 Task: Add a comment ""We need to work on this as soon as possible"" in the comment box.
Action: Mouse moved to (829, 59)
Screenshot: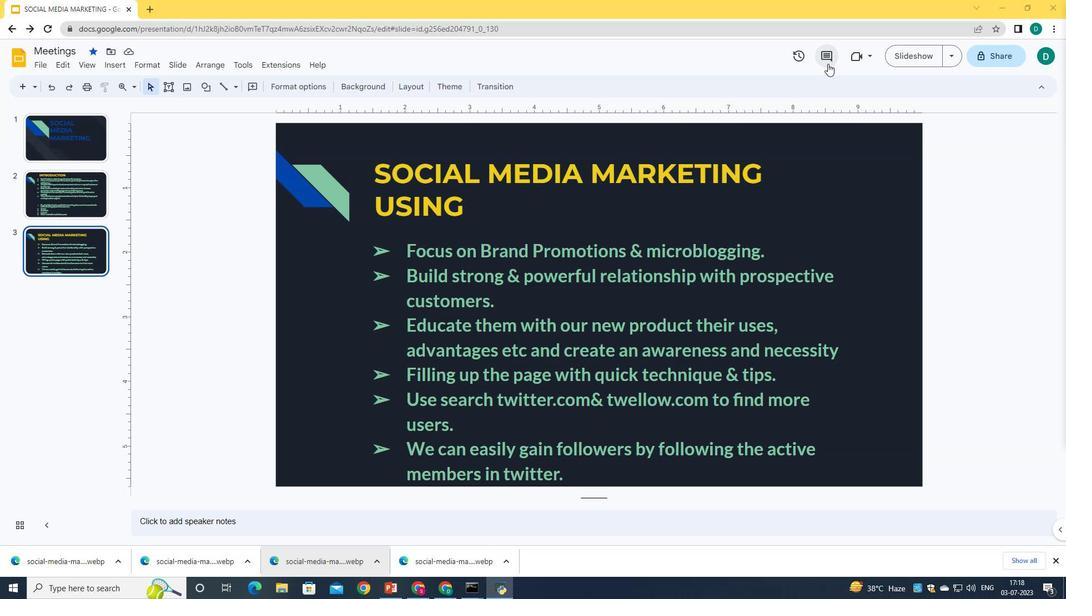 
Action: Mouse pressed left at (829, 59)
Screenshot: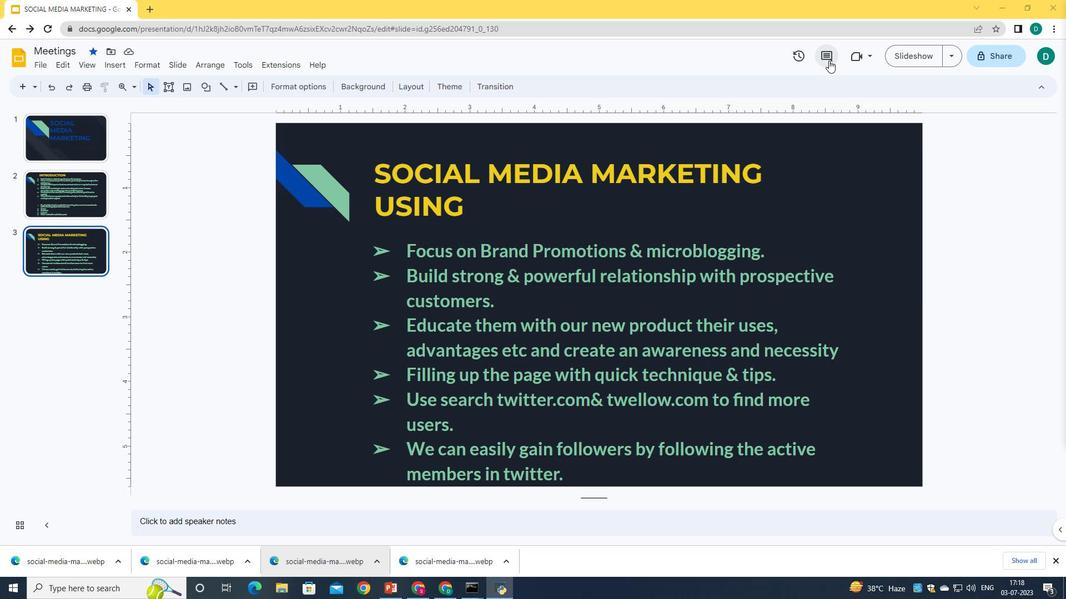 
Action: Mouse moved to (1003, 92)
Screenshot: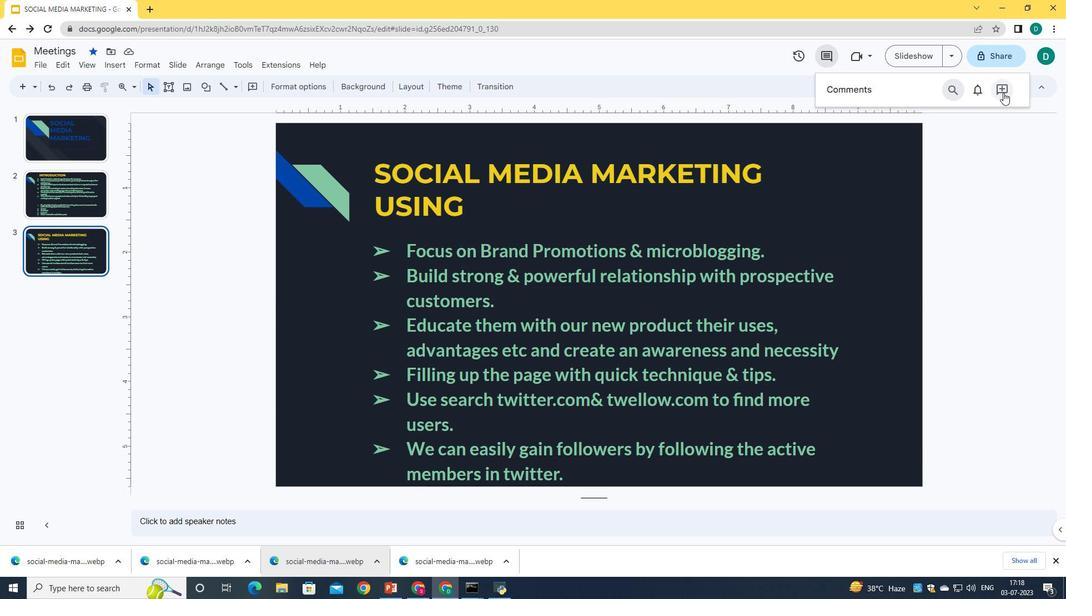 
Action: Mouse pressed left at (1003, 92)
Screenshot: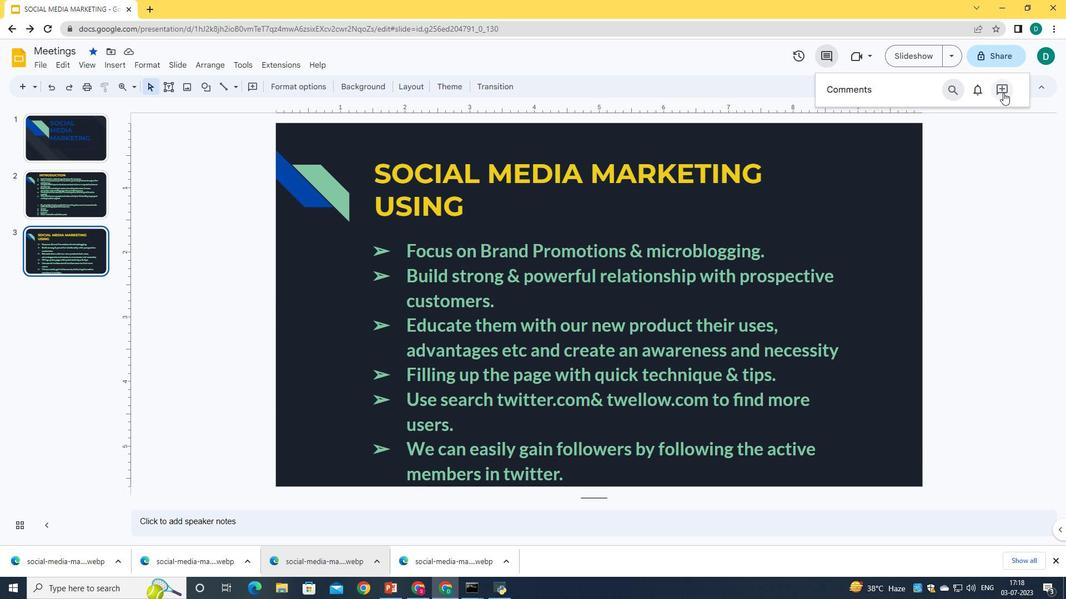 
Action: Mouse moved to (917, 166)
Screenshot: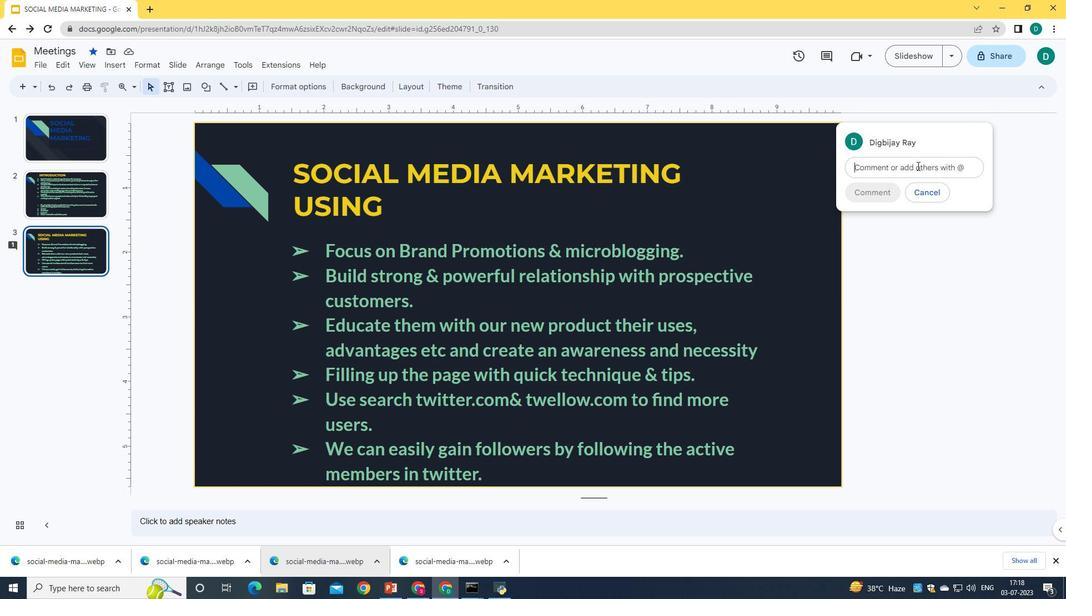 
Action: Mouse pressed left at (917, 166)
Screenshot: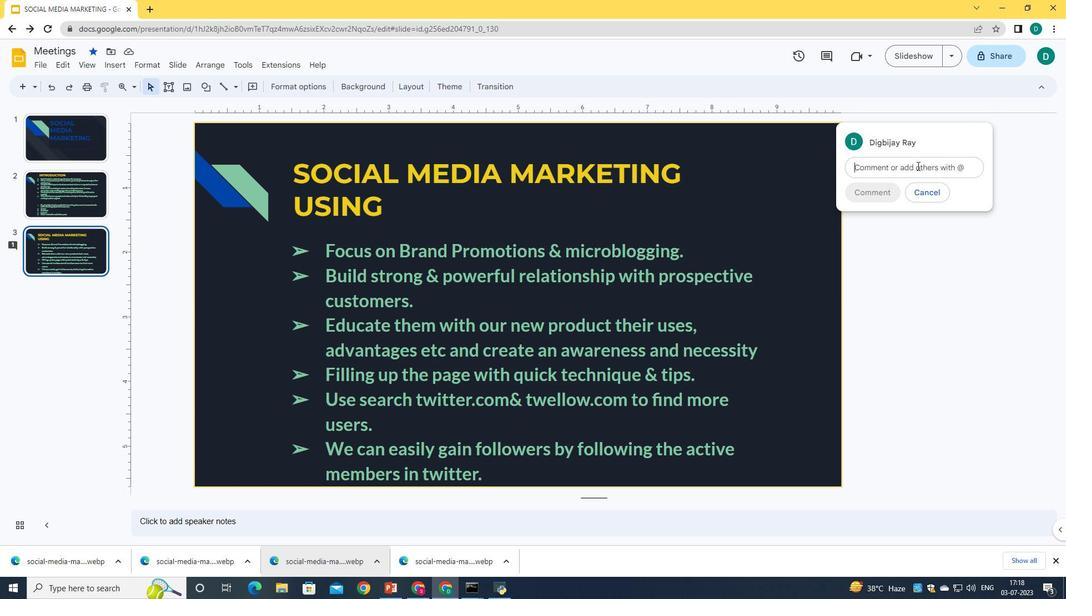 
Action: Mouse moved to (917, 164)
Screenshot: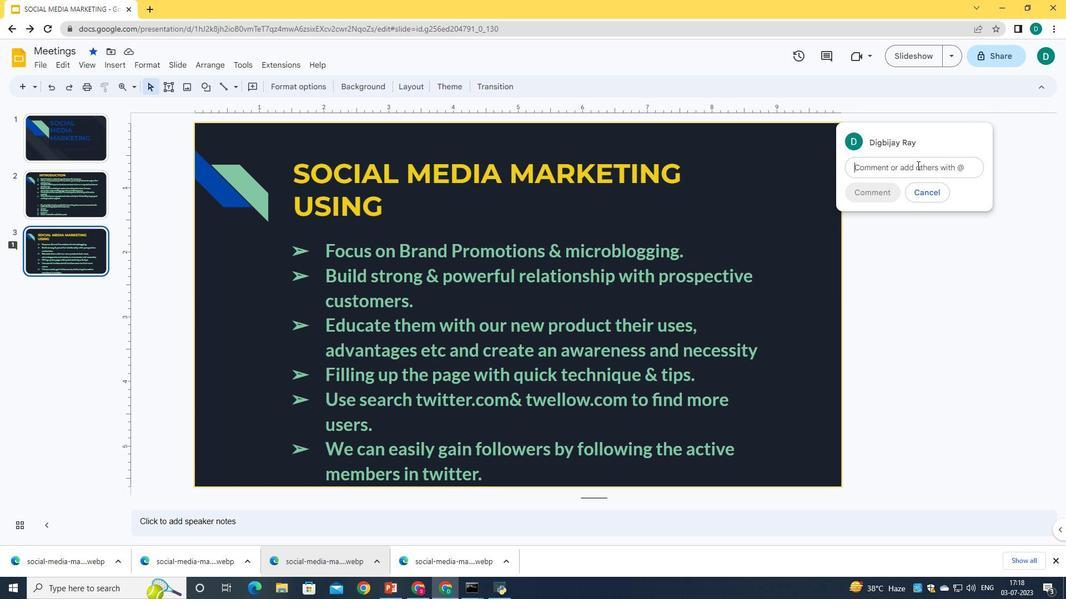 
Action: Key pressed <Key.shift>We<Key.space>need<Key.space>to<Key.space>work<Key.space>on<Key.space>this<Key.space>as<Key.space>soon<Key.space>as<Key.space>possible
Screenshot: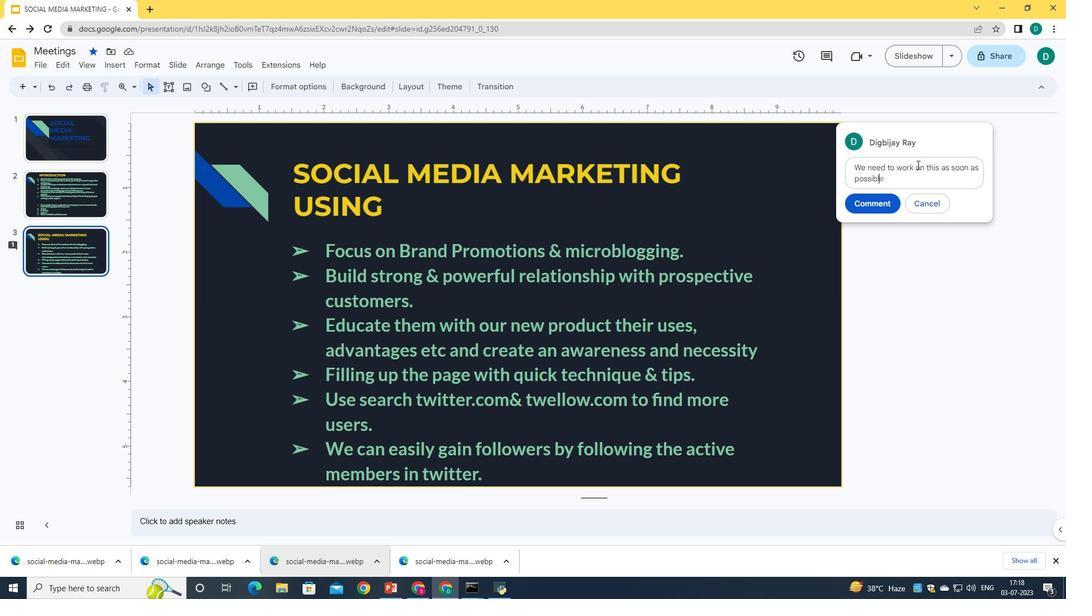 
Action: Mouse moved to (861, 202)
Screenshot: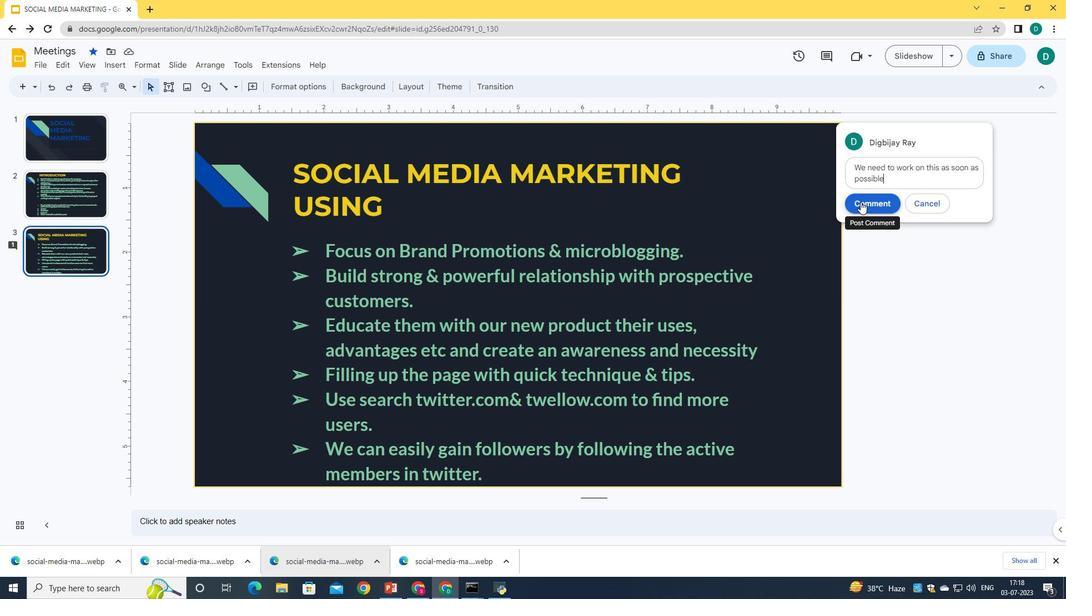 
Action: Mouse pressed left at (861, 202)
Screenshot: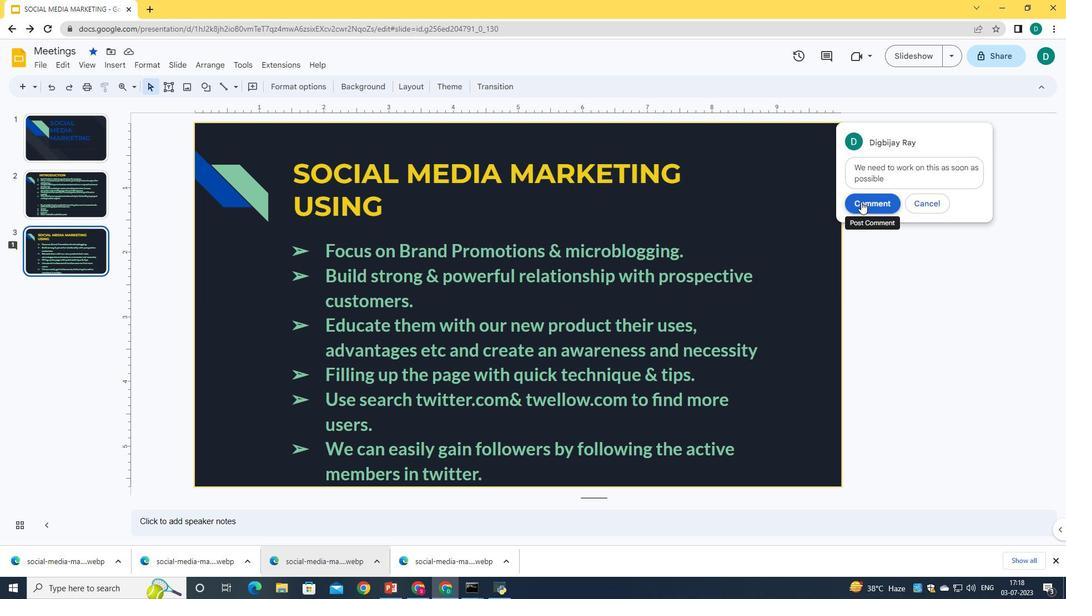 
Action: Mouse moved to (861, 202)
Screenshot: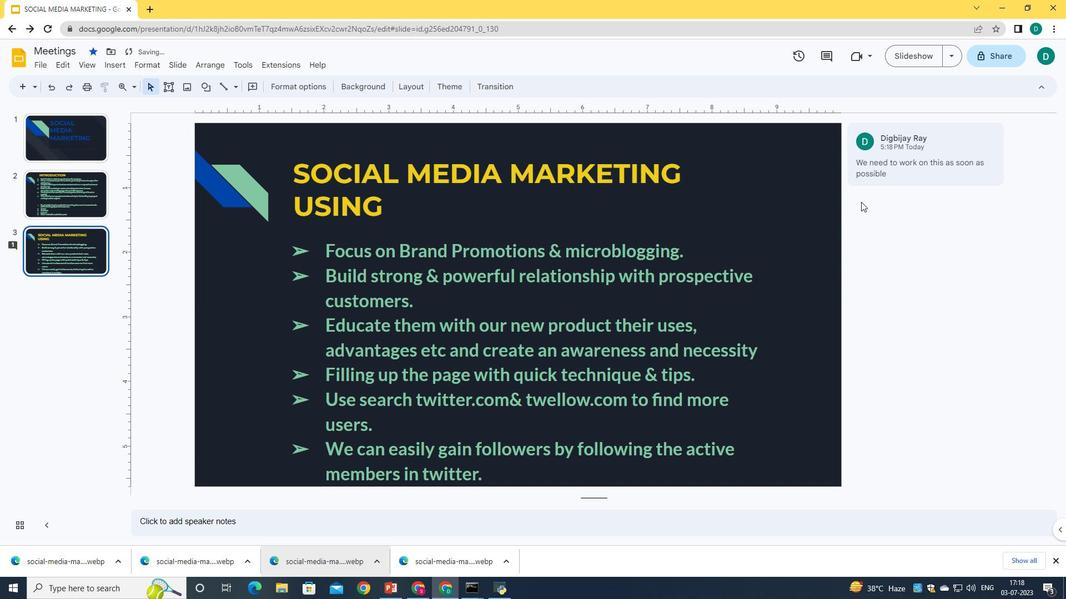 
